 Task: Create in the project AgileFocus in Backlog an issue 'Develop a new tool for automated testing of mobile application battery consumption and energy efficiency', assign it to team member softage.3@softage.net and change the status to IN PROGRESS. Create in the project AgileFocus in Backlog an issue 'Upgrade the error logging and monitoring capabilities of a web application to improve error detection and resolution', assign it to team member softage.4@softage.net and change the status to IN PROGRESS
Action: Mouse moved to (335, 337)
Screenshot: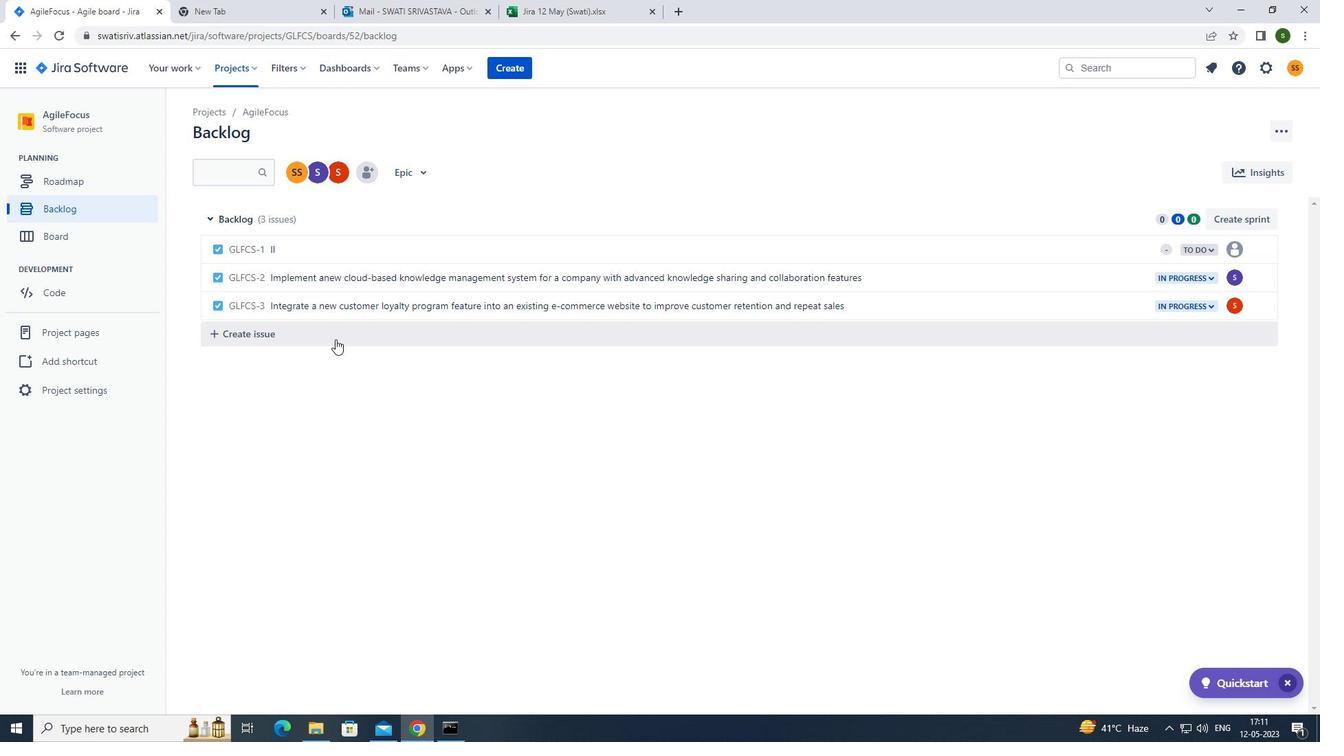 
Action: Mouse pressed left at (335, 337)
Screenshot: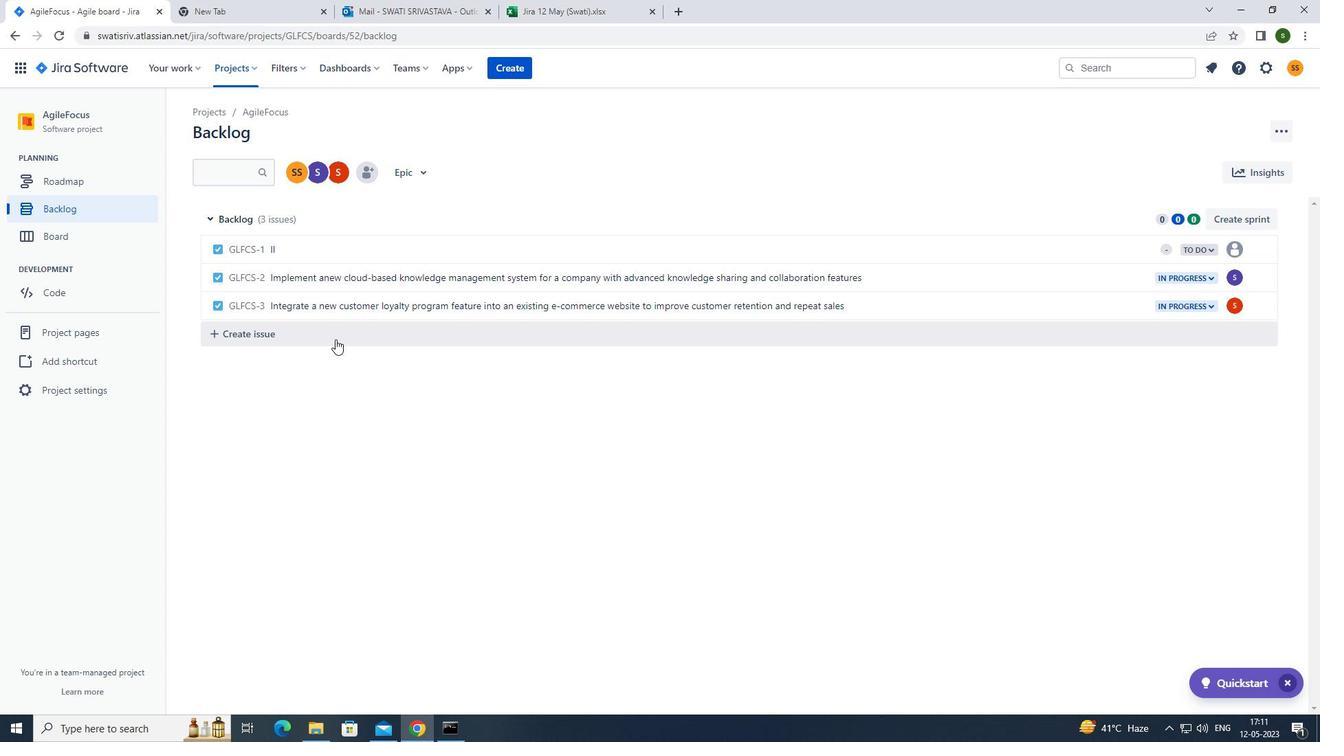 
Action: Mouse moved to (363, 333)
Screenshot: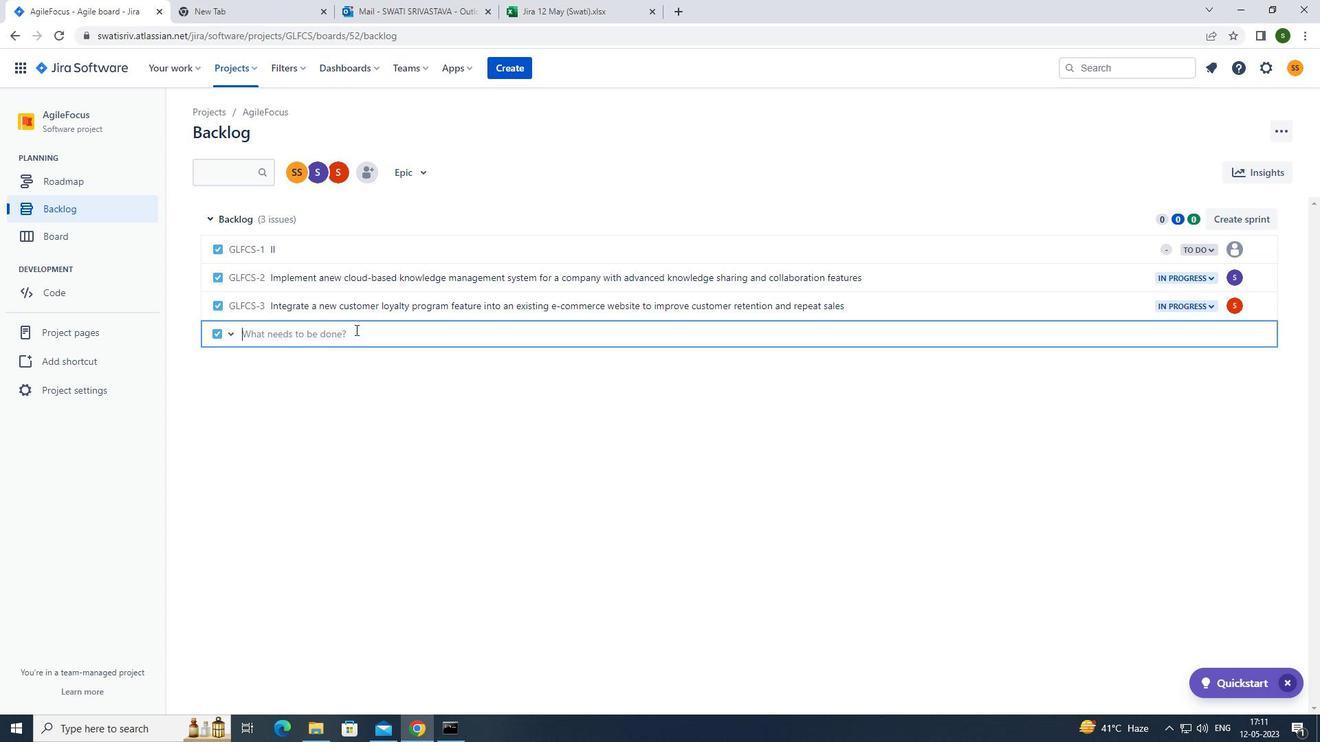 
Action: Key pressed <Key.caps_lock>d<Key.caps_lock>evelop<Key.space>a<Key.space>new<Key.space>tool<Key.space>for<Key.space>automated<Key.space>testing<Key.space>of<Key.space>mobile<Key.space>application<Key.space>battery<Key.space>consumption<Key.space>and<Key.space>energy<Key.space>efficiency<Key.enter>
Screenshot: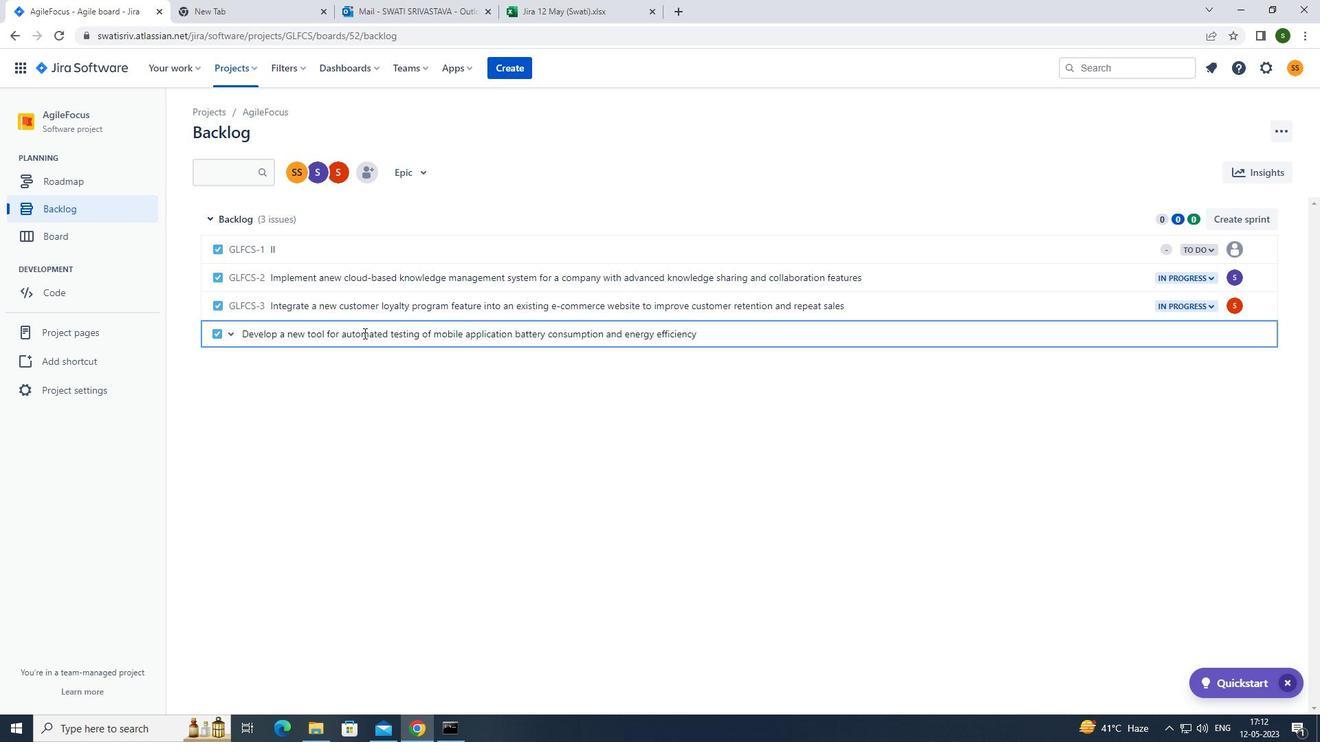 
Action: Mouse moved to (1231, 334)
Screenshot: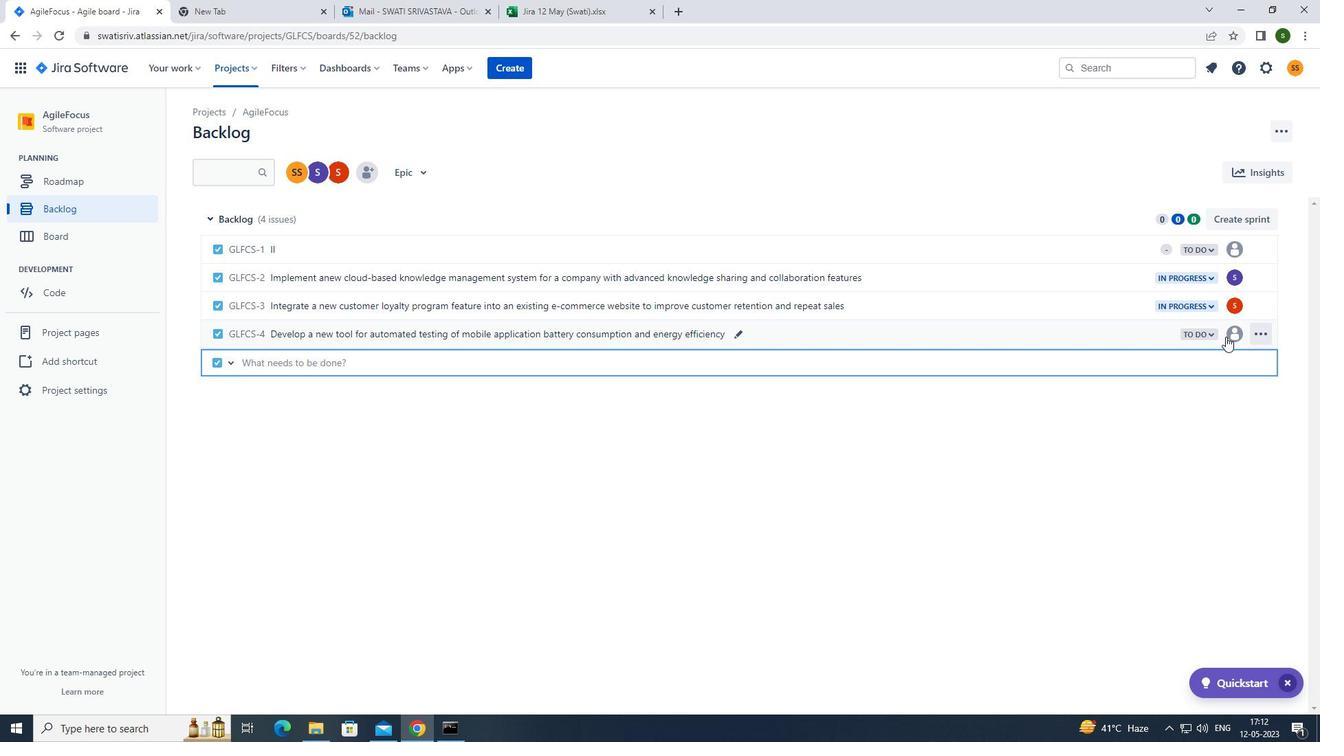 
Action: Mouse pressed left at (1231, 334)
Screenshot: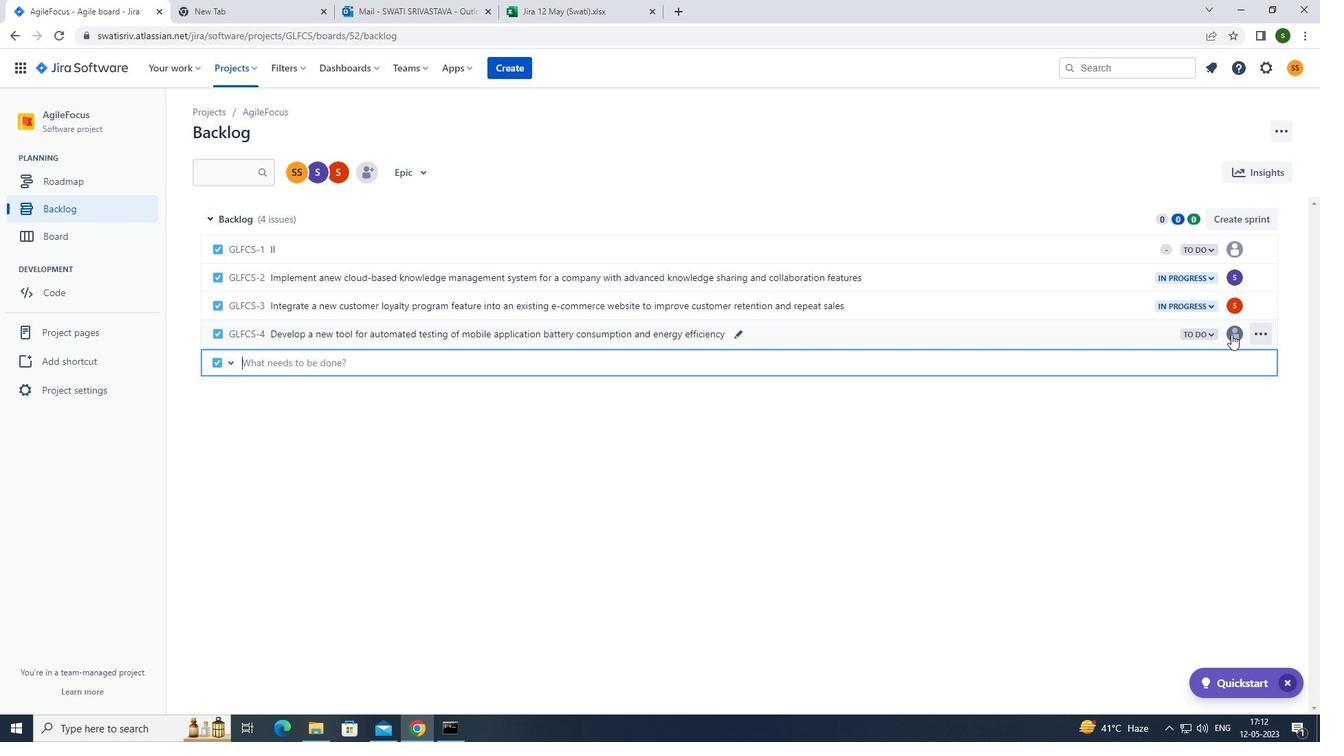 
Action: Mouse moved to (1117, 475)
Screenshot: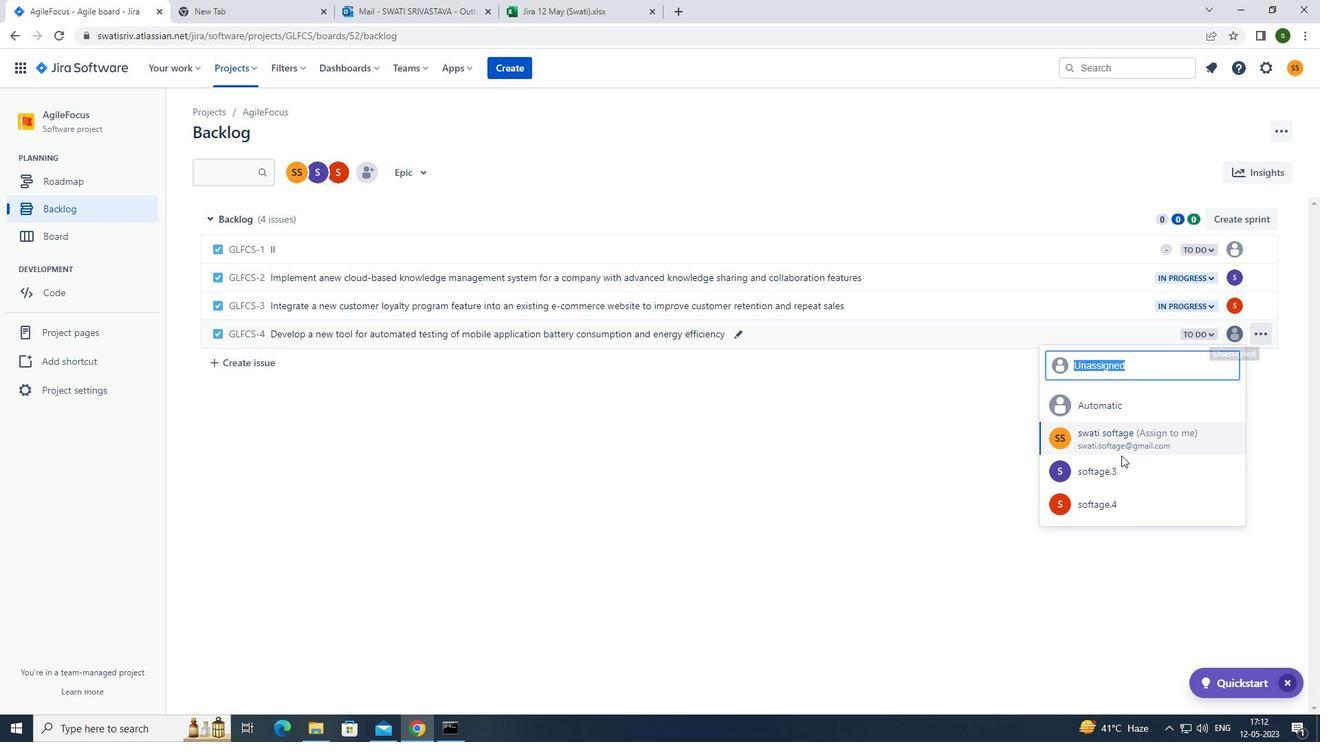 
Action: Mouse pressed left at (1117, 475)
Screenshot: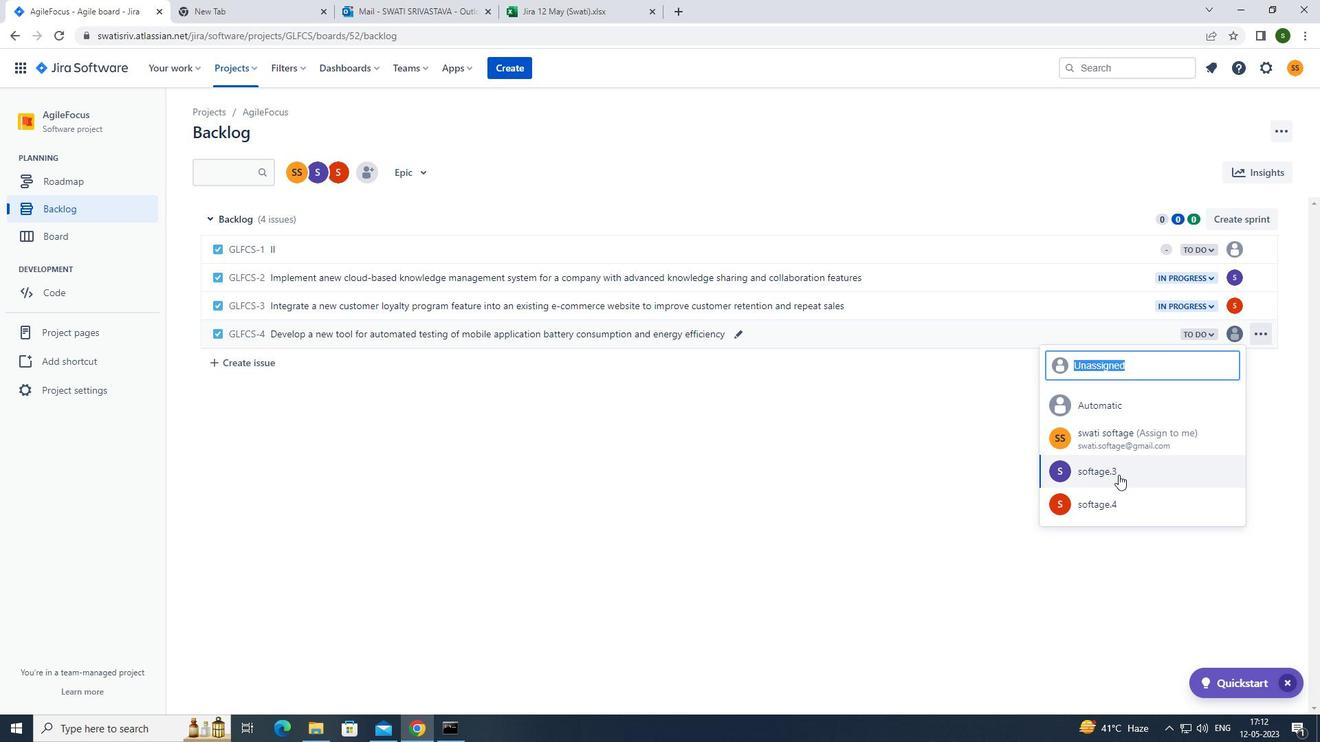 
Action: Mouse moved to (1198, 329)
Screenshot: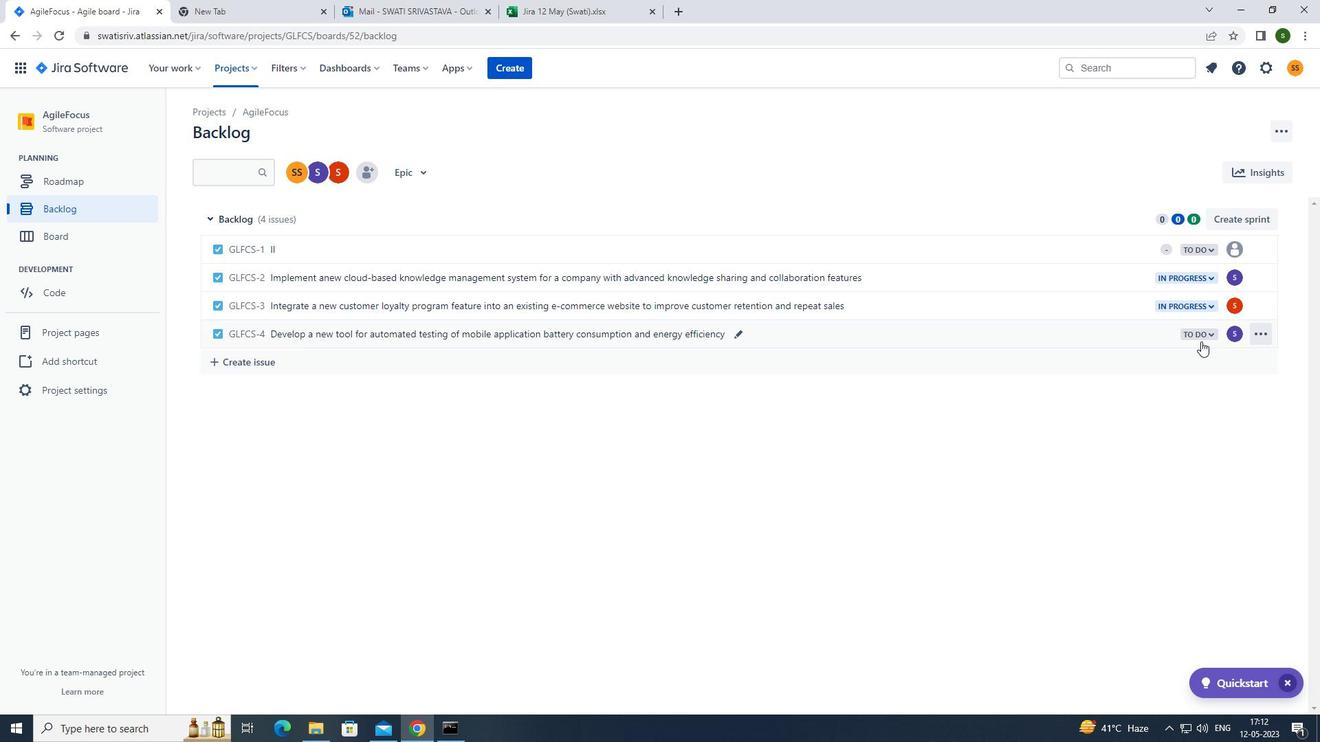 
Action: Mouse pressed left at (1198, 329)
Screenshot: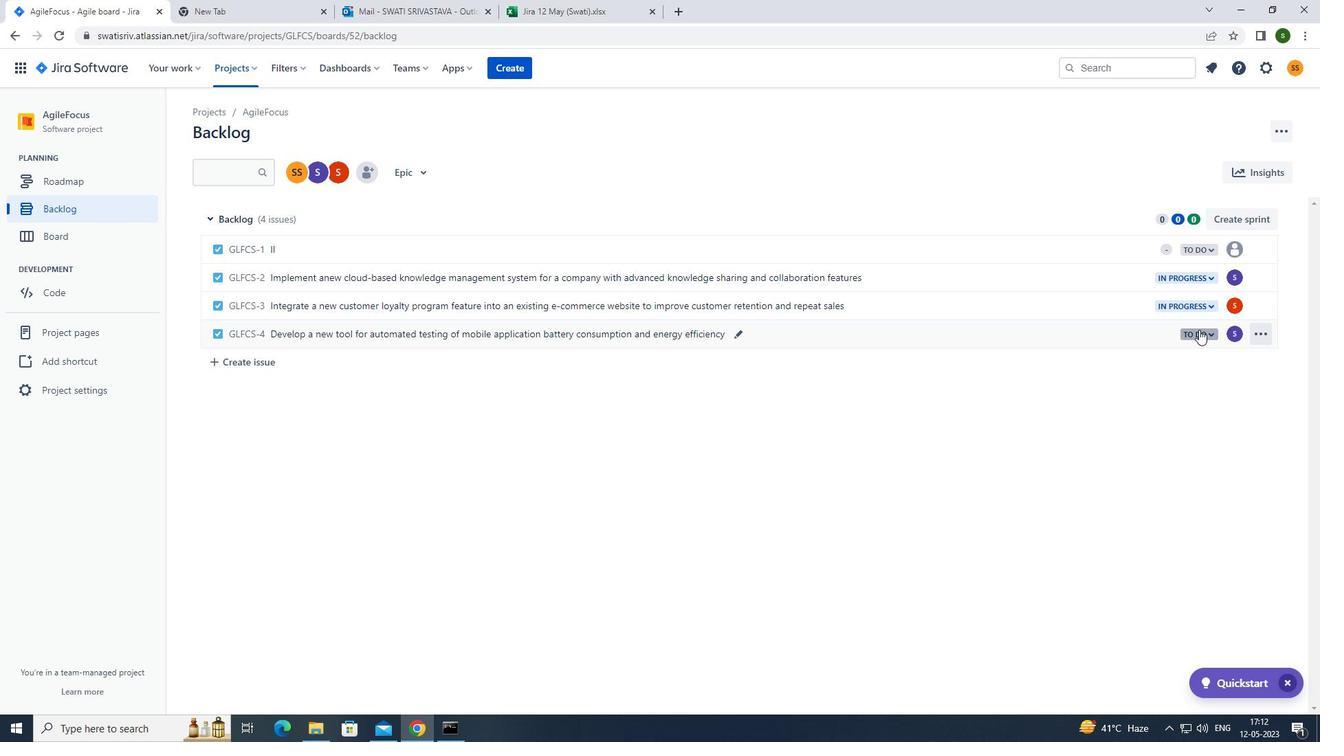 
Action: Mouse moved to (1113, 359)
Screenshot: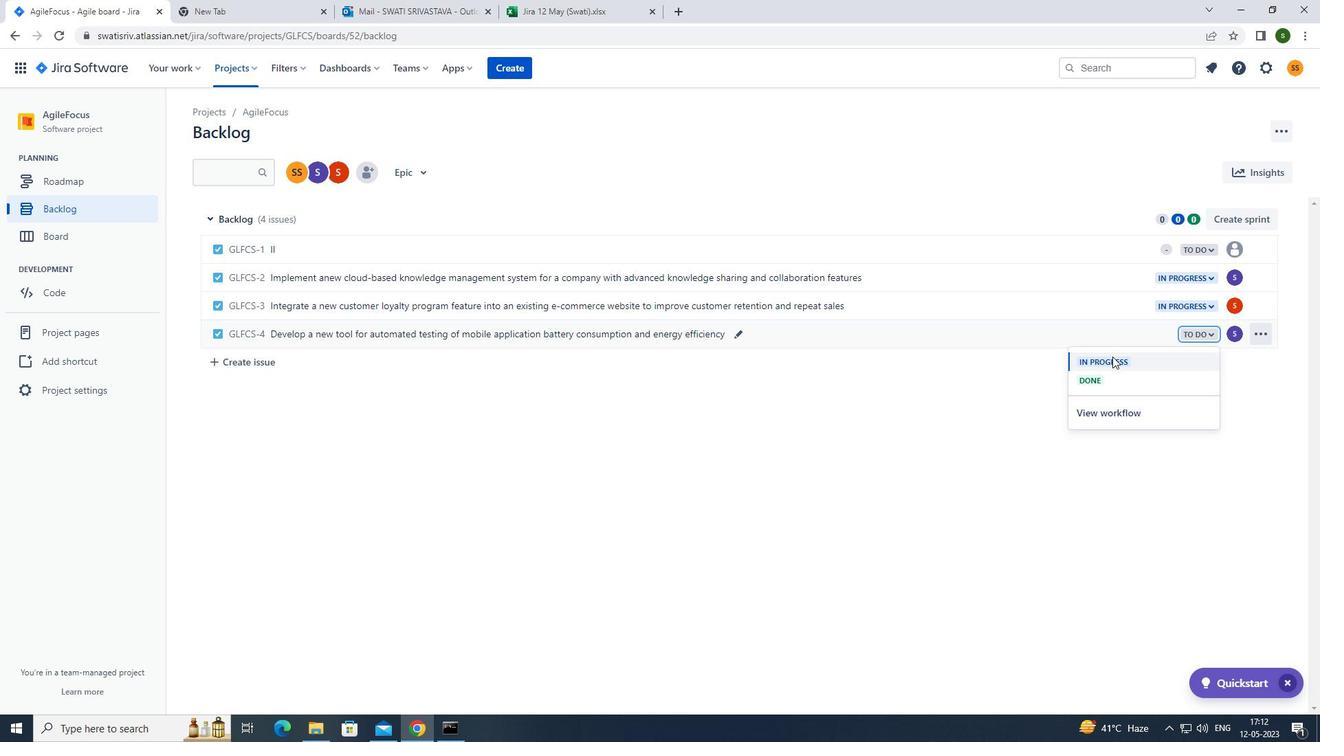
Action: Mouse pressed left at (1113, 359)
Screenshot: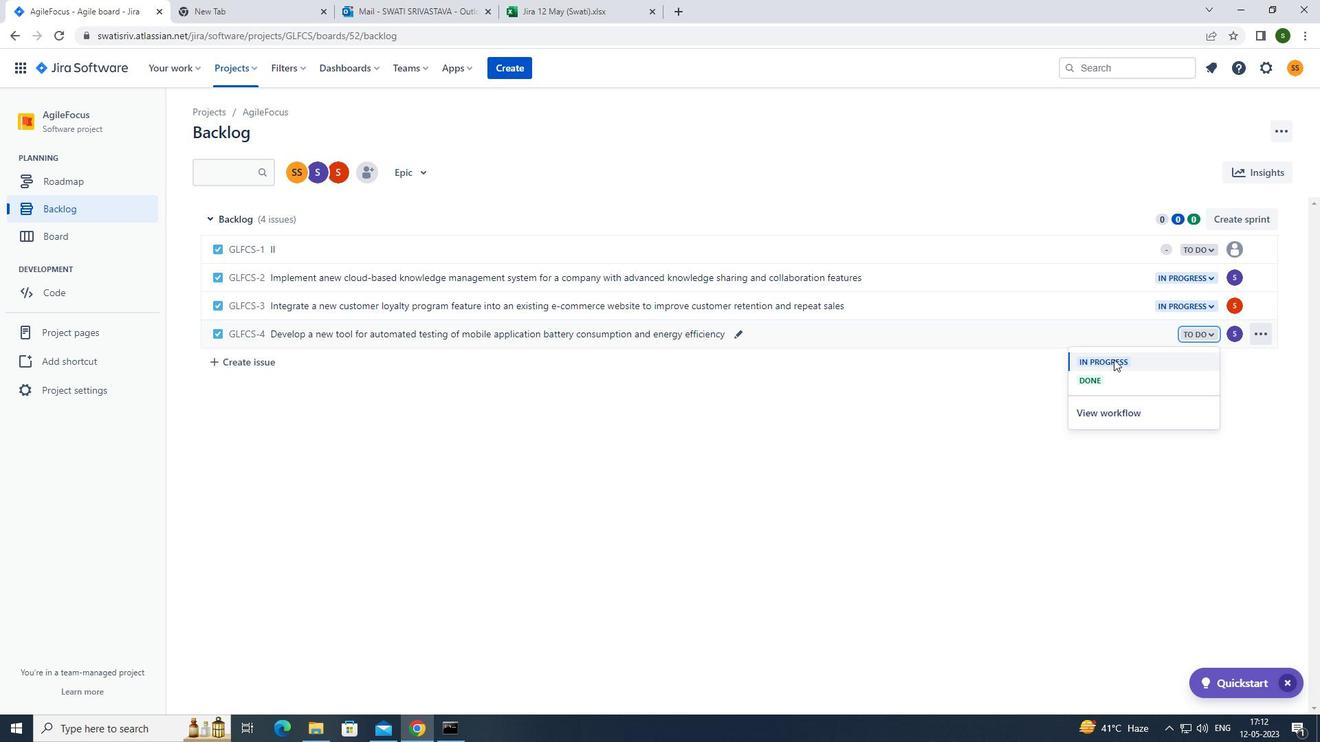 
Action: Mouse moved to (499, 361)
Screenshot: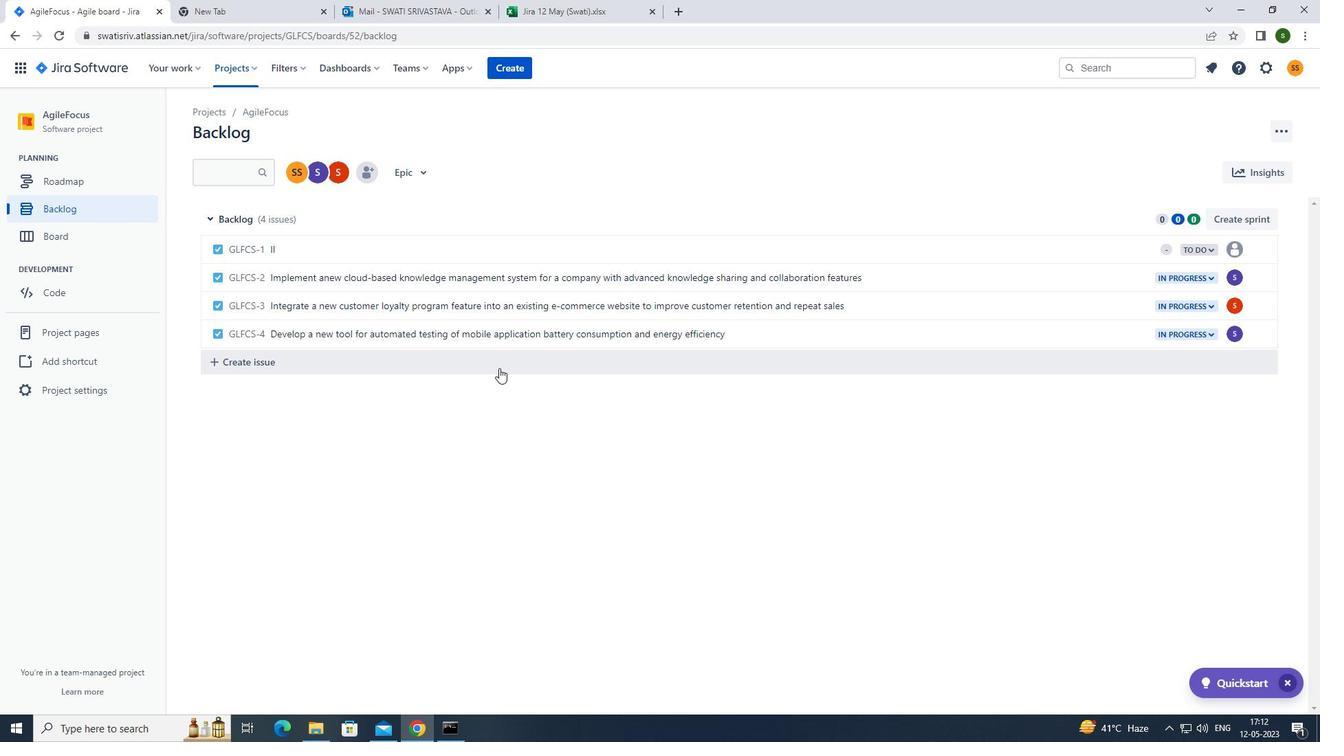 
Action: Mouse pressed left at (499, 361)
Screenshot: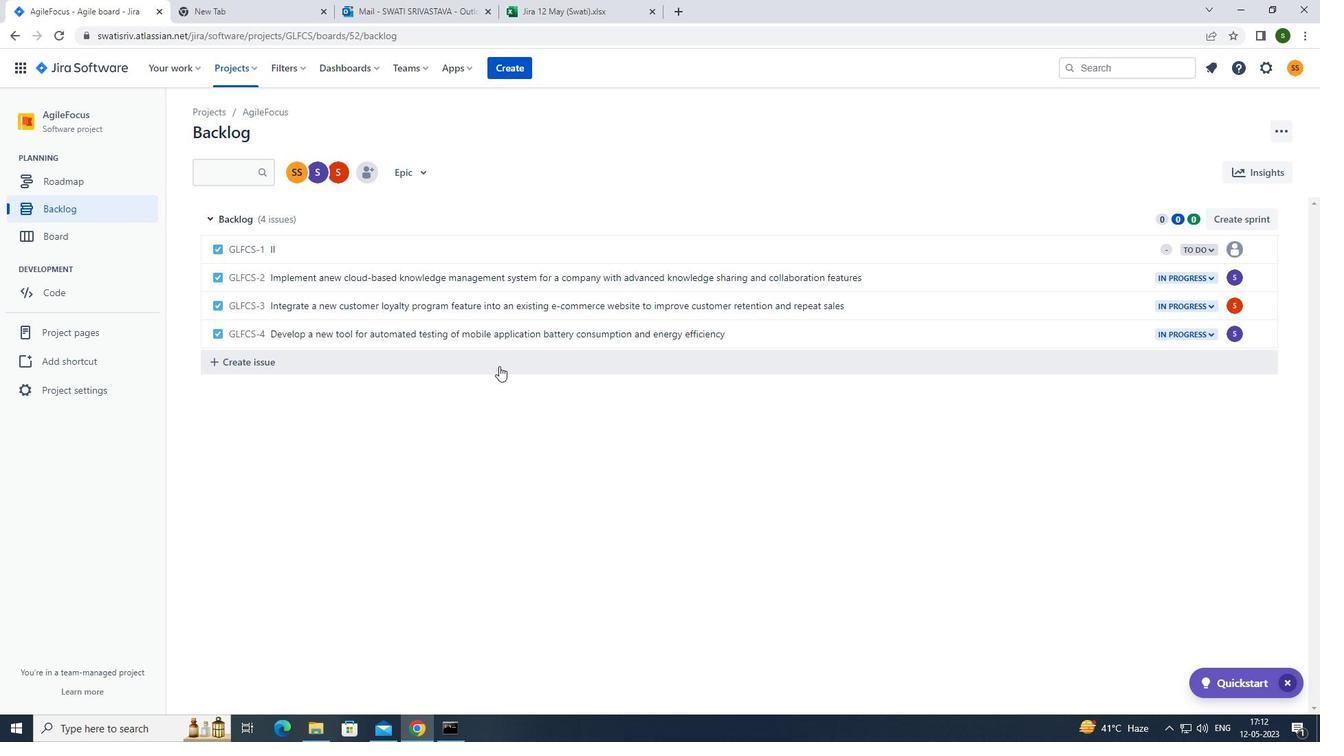 
Action: Key pressed <Key.caps_lock>u<Key.caps_lock>pgrade<Key.space>the<Key.space>error<Key.space>logging<Key.space>and<Key.space>monitoring<Key.space>capabilitites<Key.space>of<Key.space>a<Key.space>web<Key.space>application<Key.space>to<Key.space>improve<Key.space>error<Key.space>detection<Key.space>and<Key.space>resoultion<Key.enter>
Screenshot: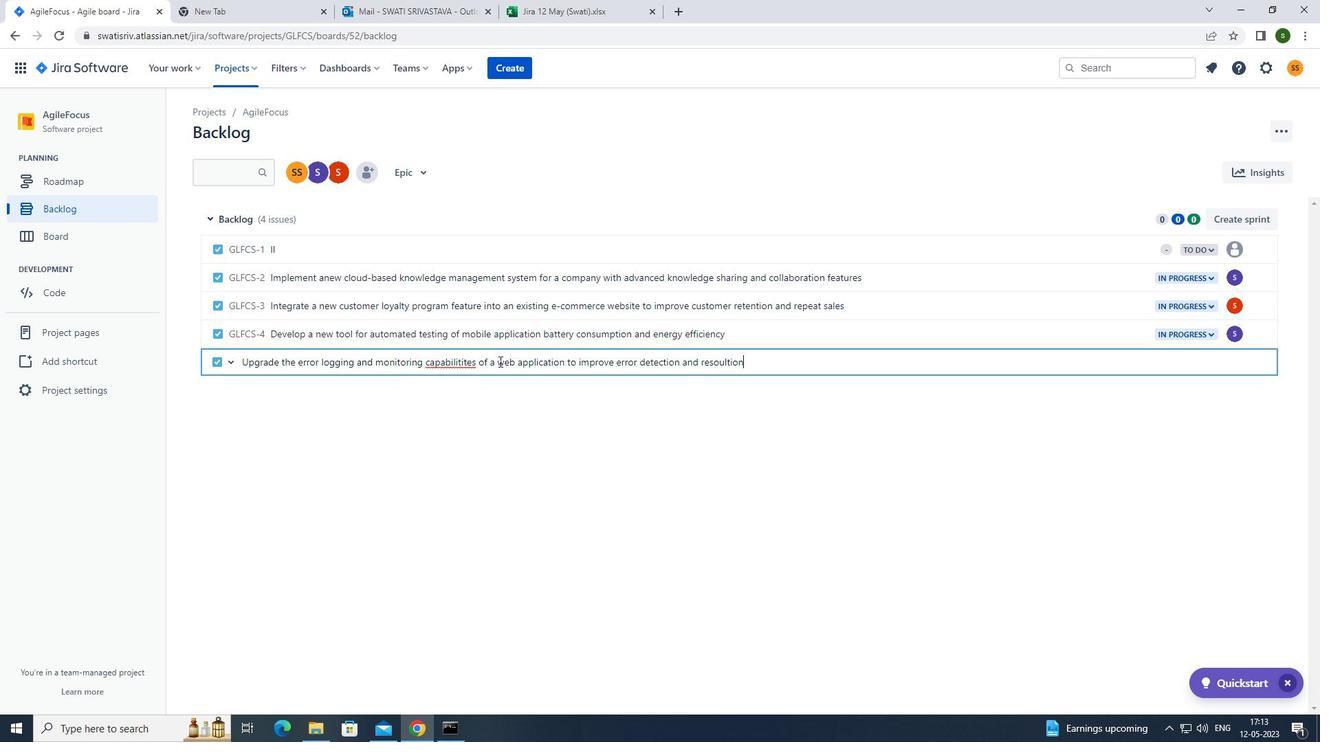 
Action: Mouse moved to (1228, 360)
Screenshot: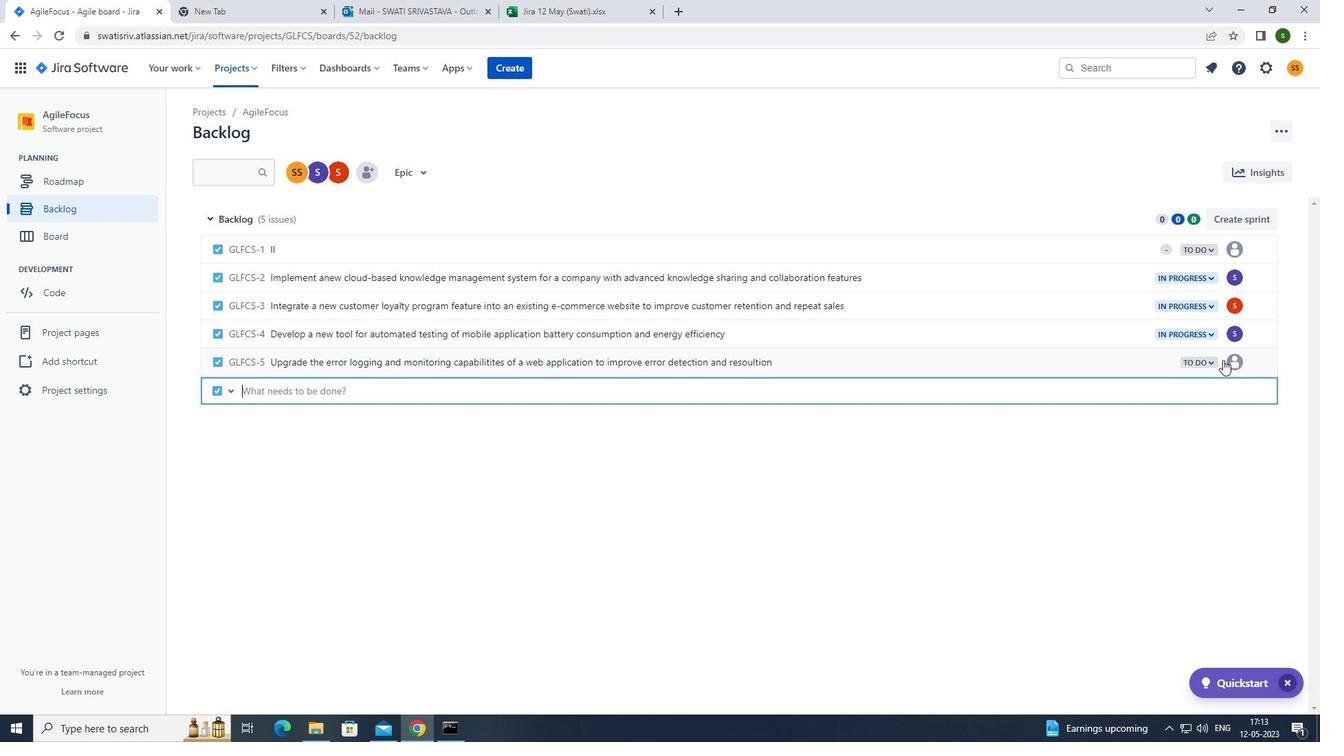 
Action: Mouse pressed left at (1228, 360)
Screenshot: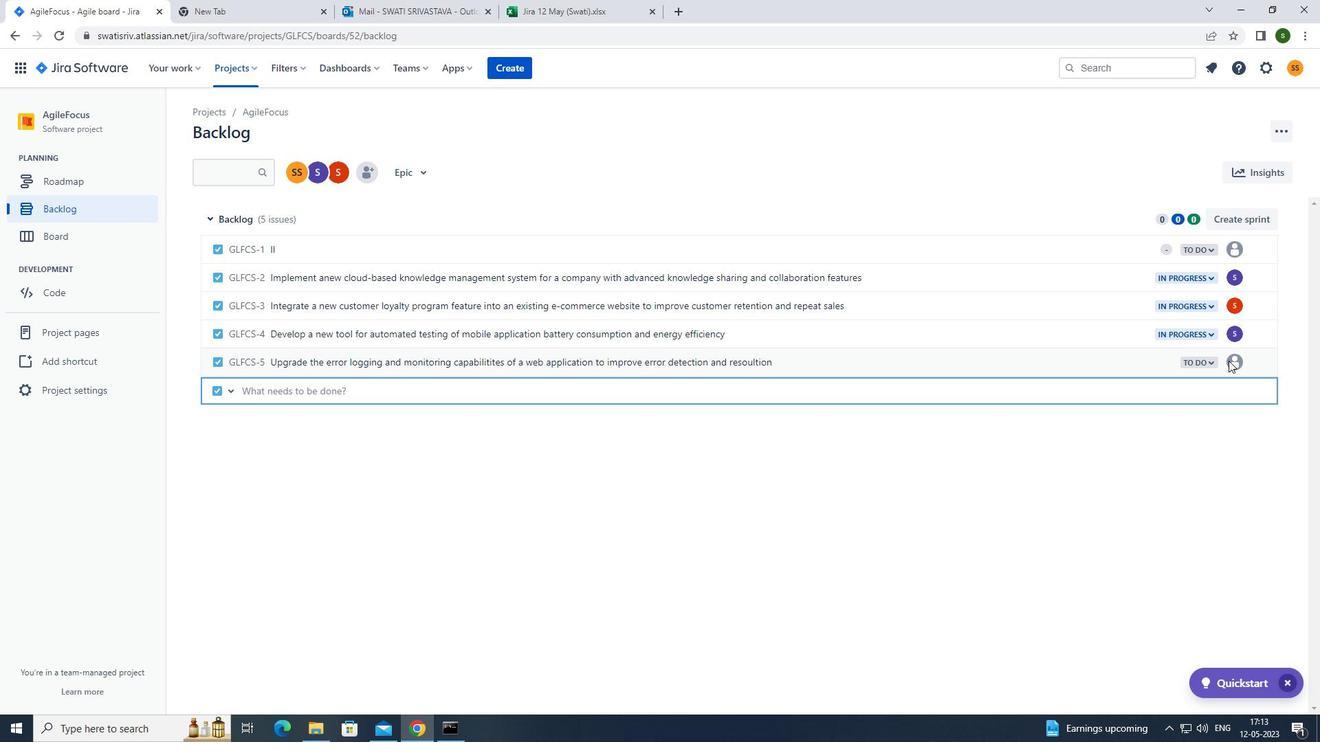 
Action: Mouse moved to (1236, 364)
Screenshot: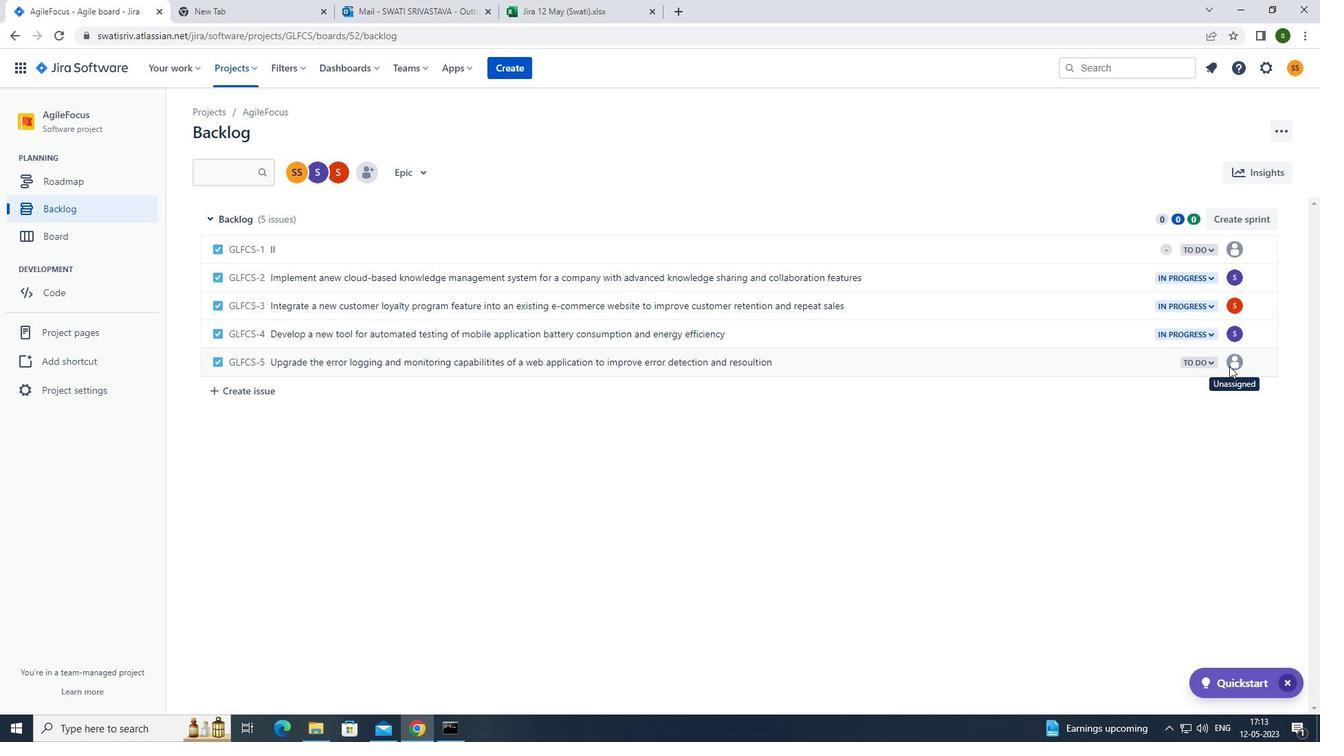 
Action: Mouse pressed left at (1236, 364)
Screenshot: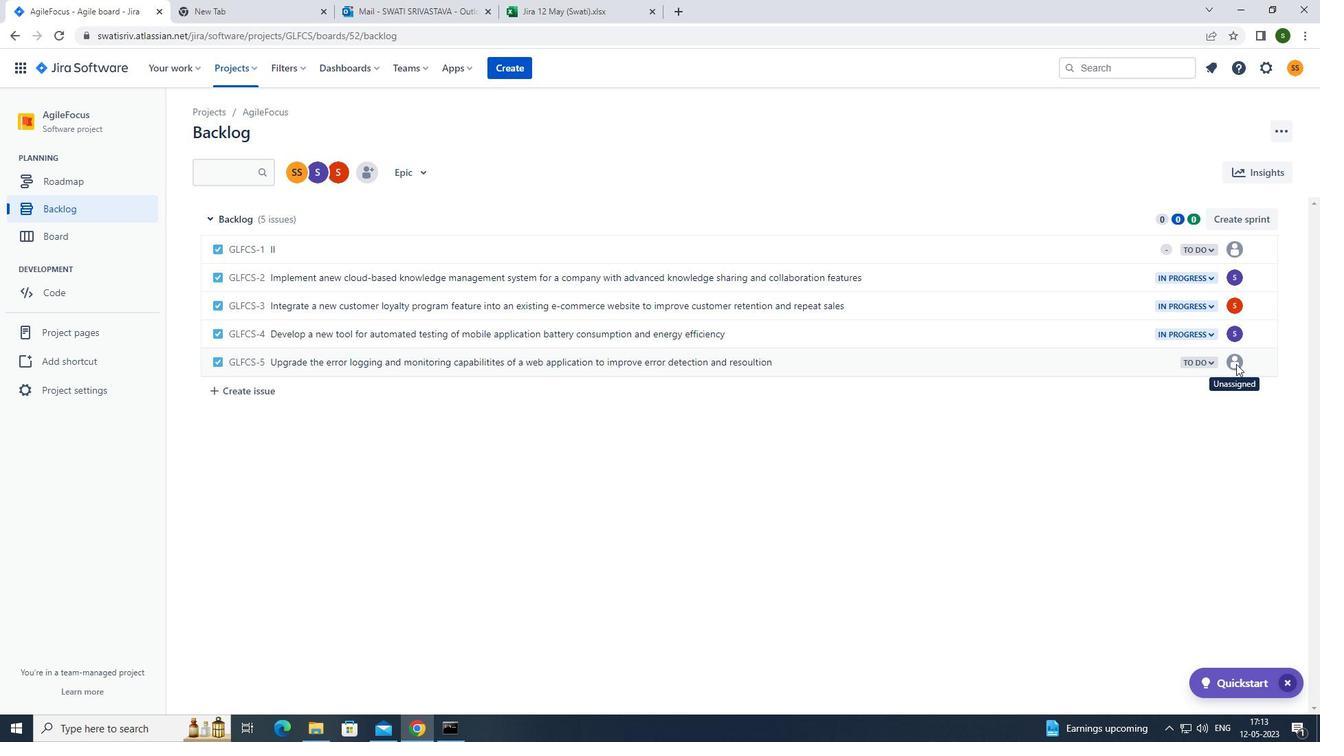 
Action: Mouse moved to (1234, 362)
Screenshot: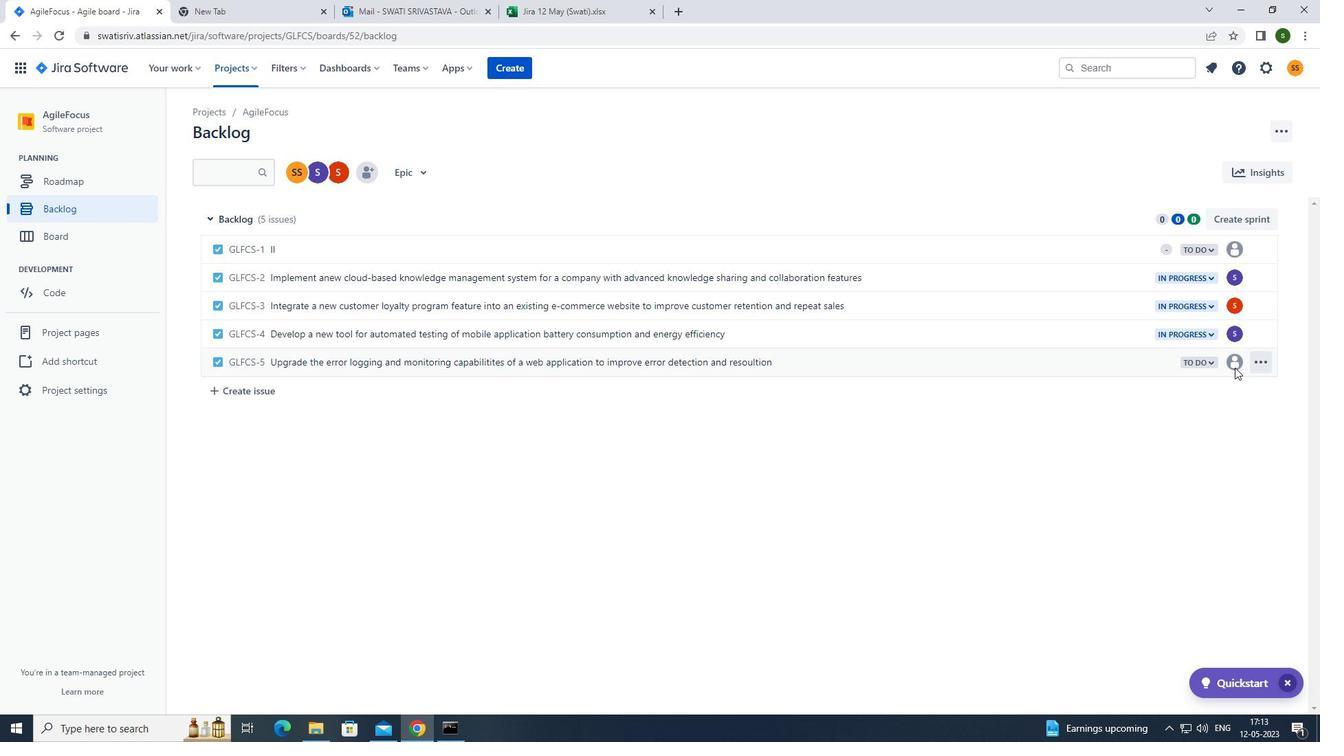 
Action: Mouse pressed left at (1234, 362)
Screenshot: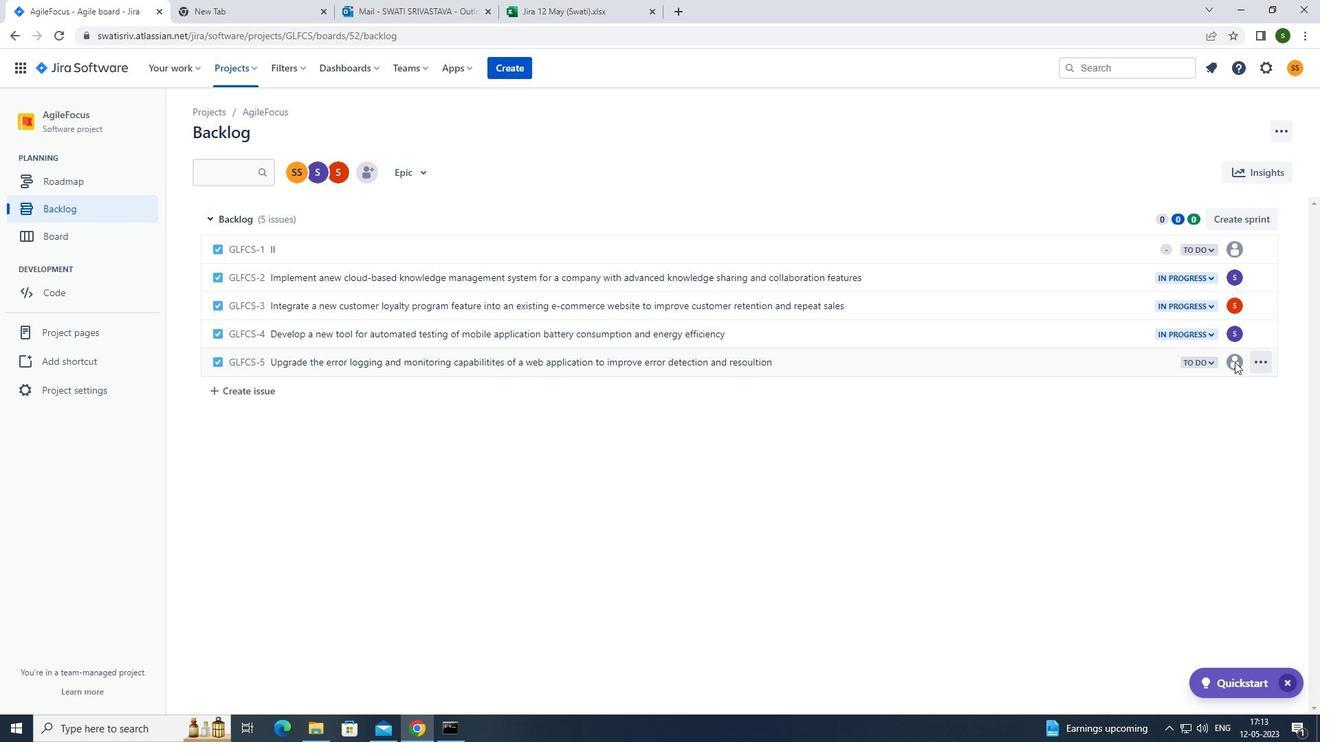 
Action: Mouse pressed left at (1234, 362)
Screenshot: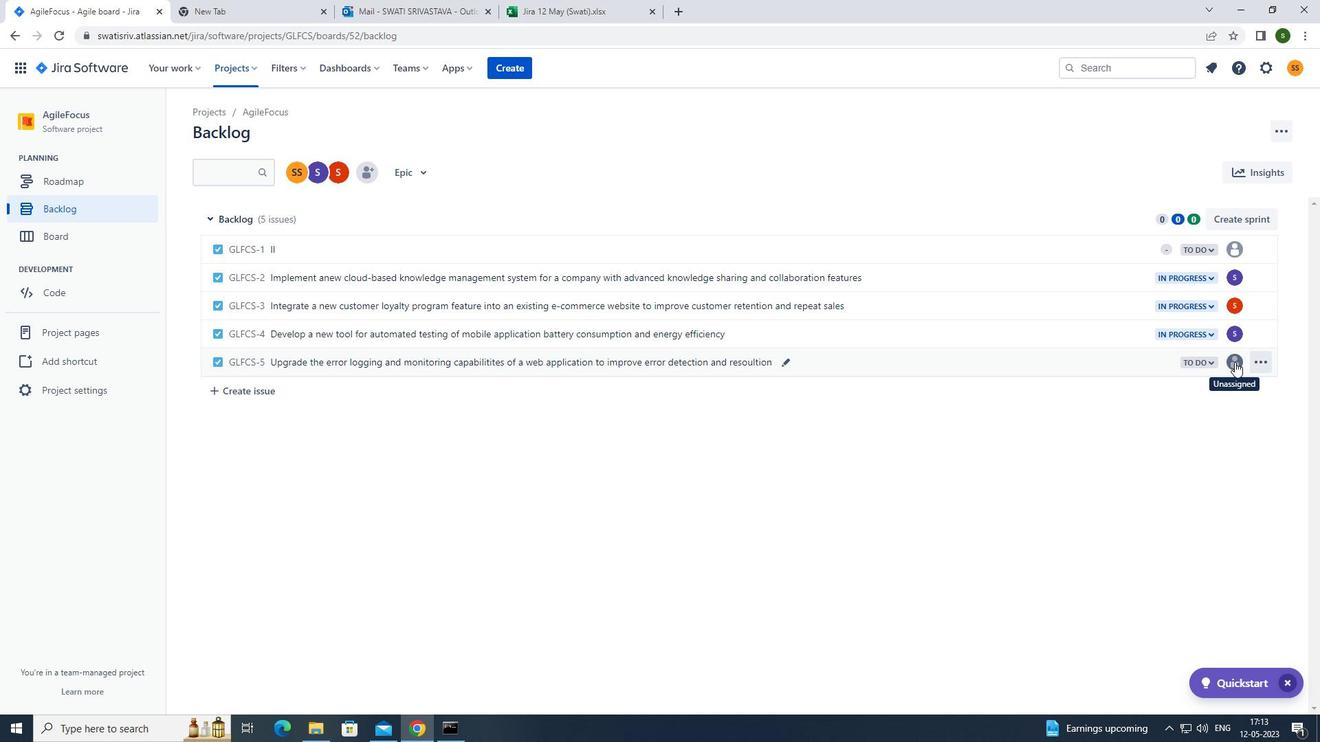 
Action: Mouse moved to (1127, 528)
Screenshot: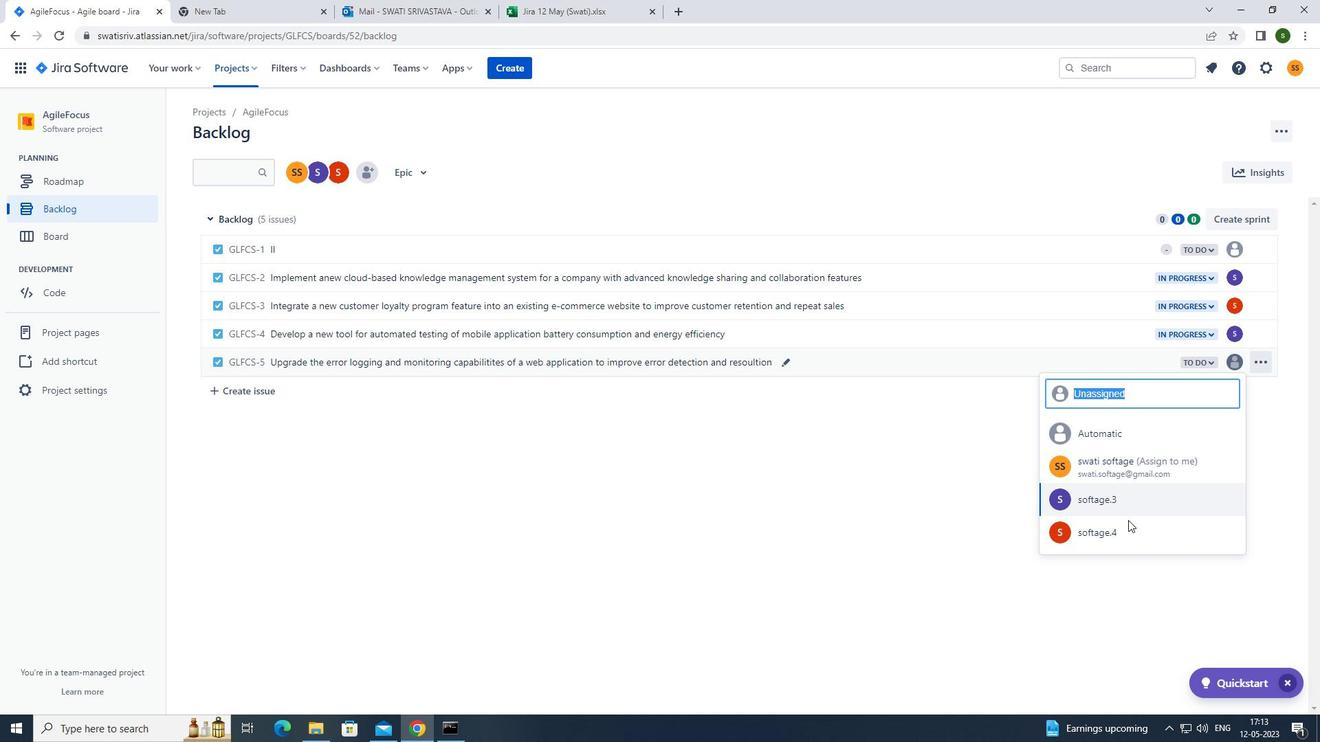 
Action: Mouse pressed left at (1127, 528)
Screenshot: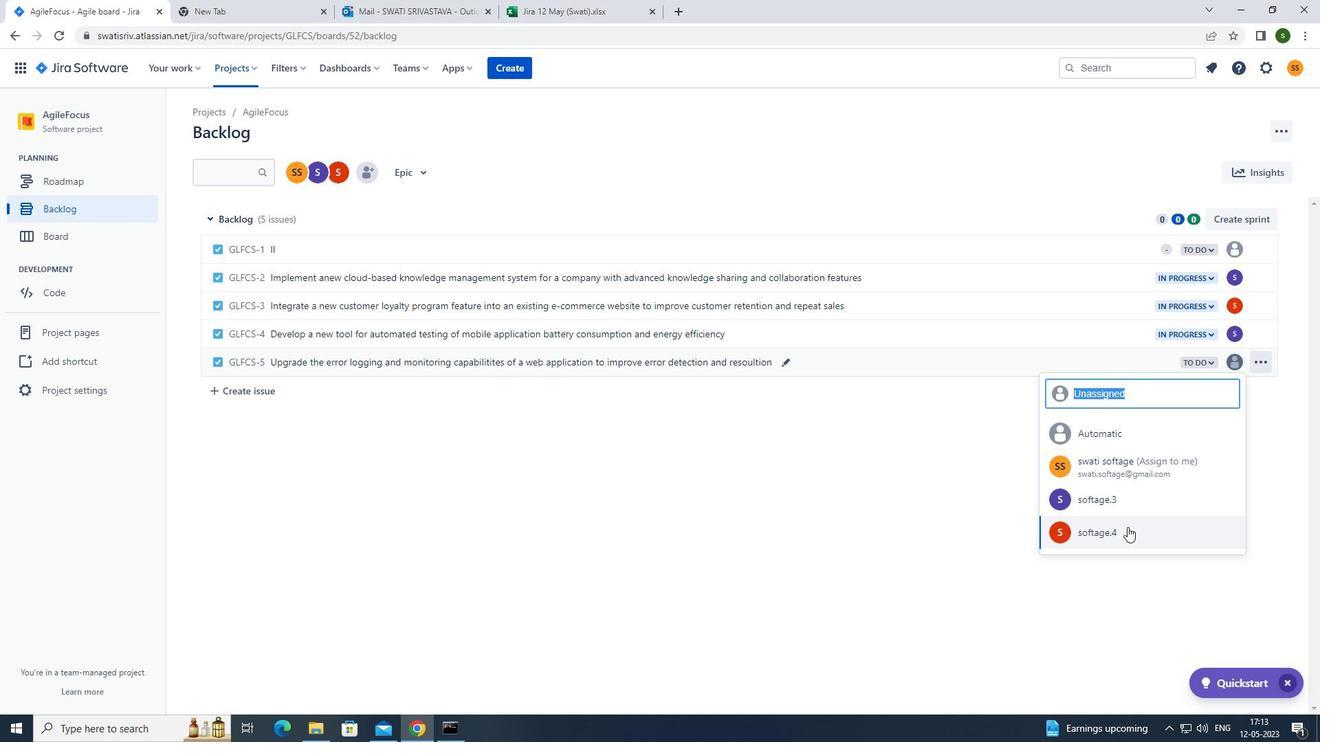 
Action: Mouse moved to (1203, 366)
Screenshot: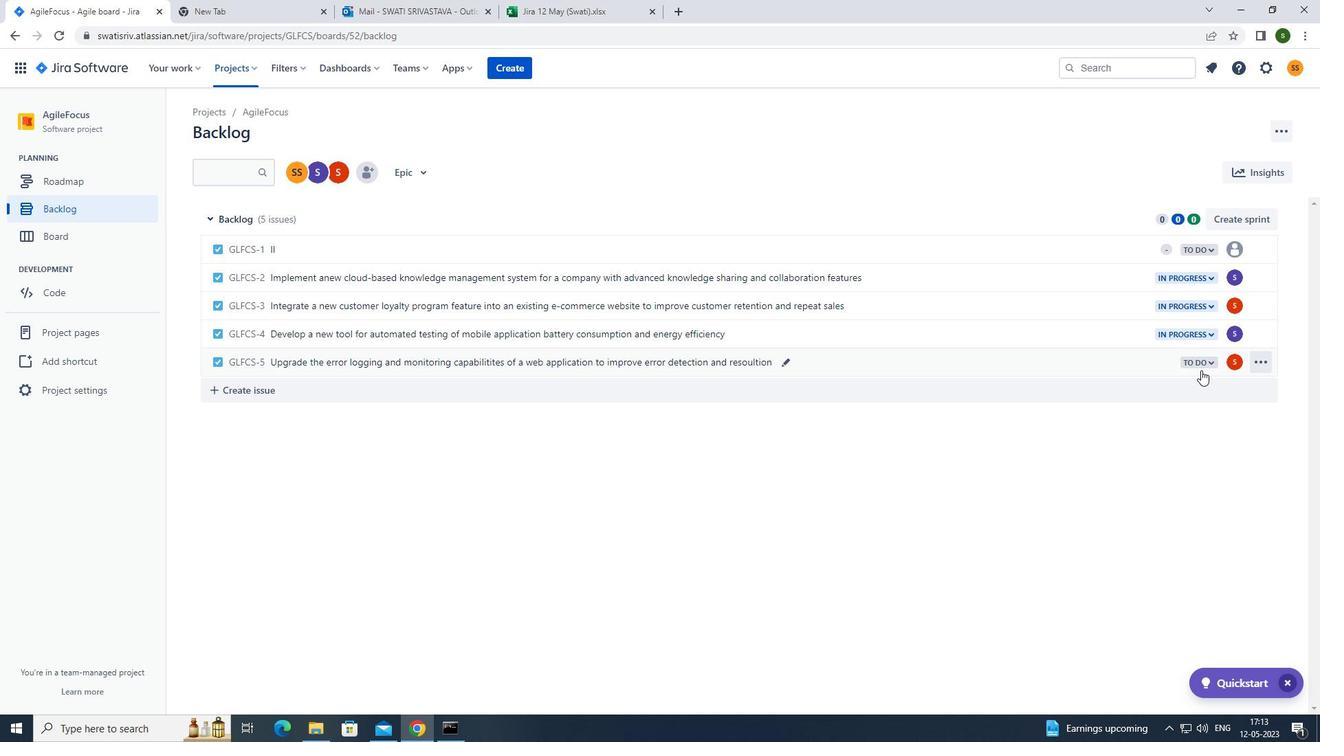 
Action: Mouse pressed left at (1203, 366)
Screenshot: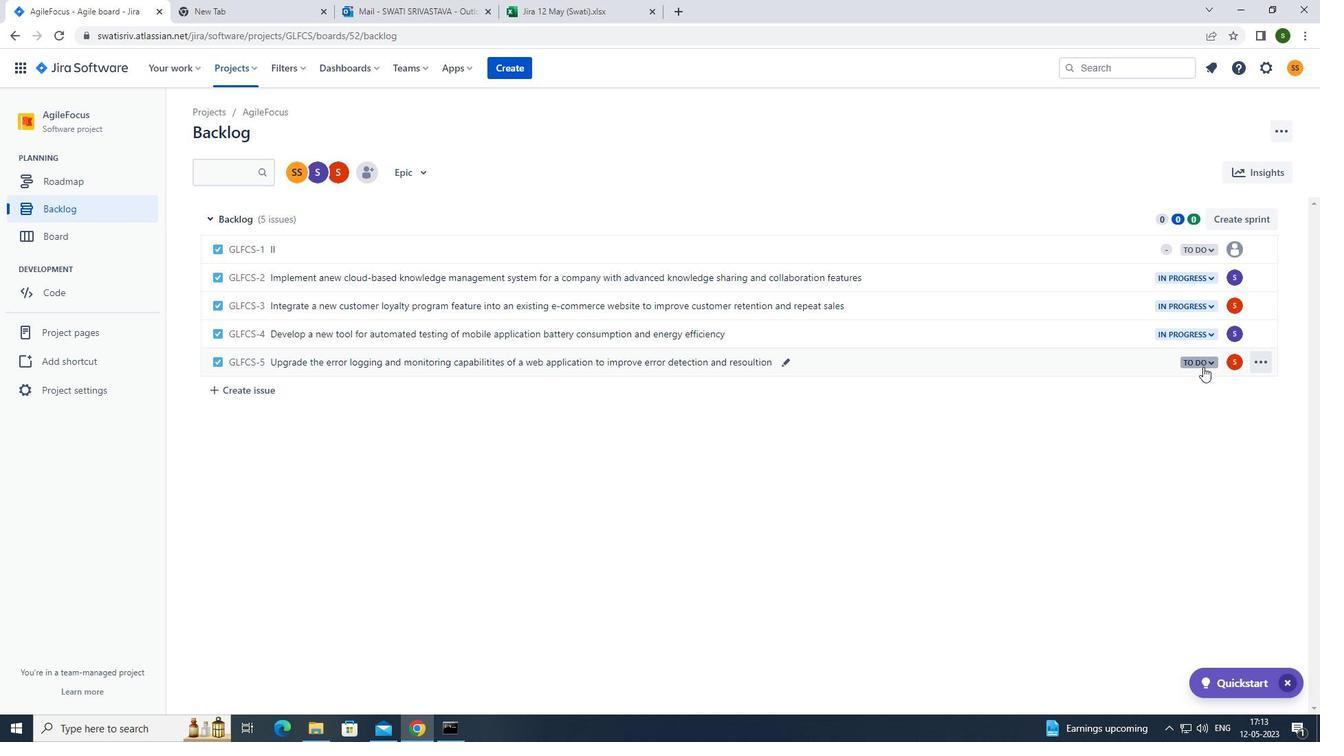 
Action: Mouse moved to (1139, 390)
Screenshot: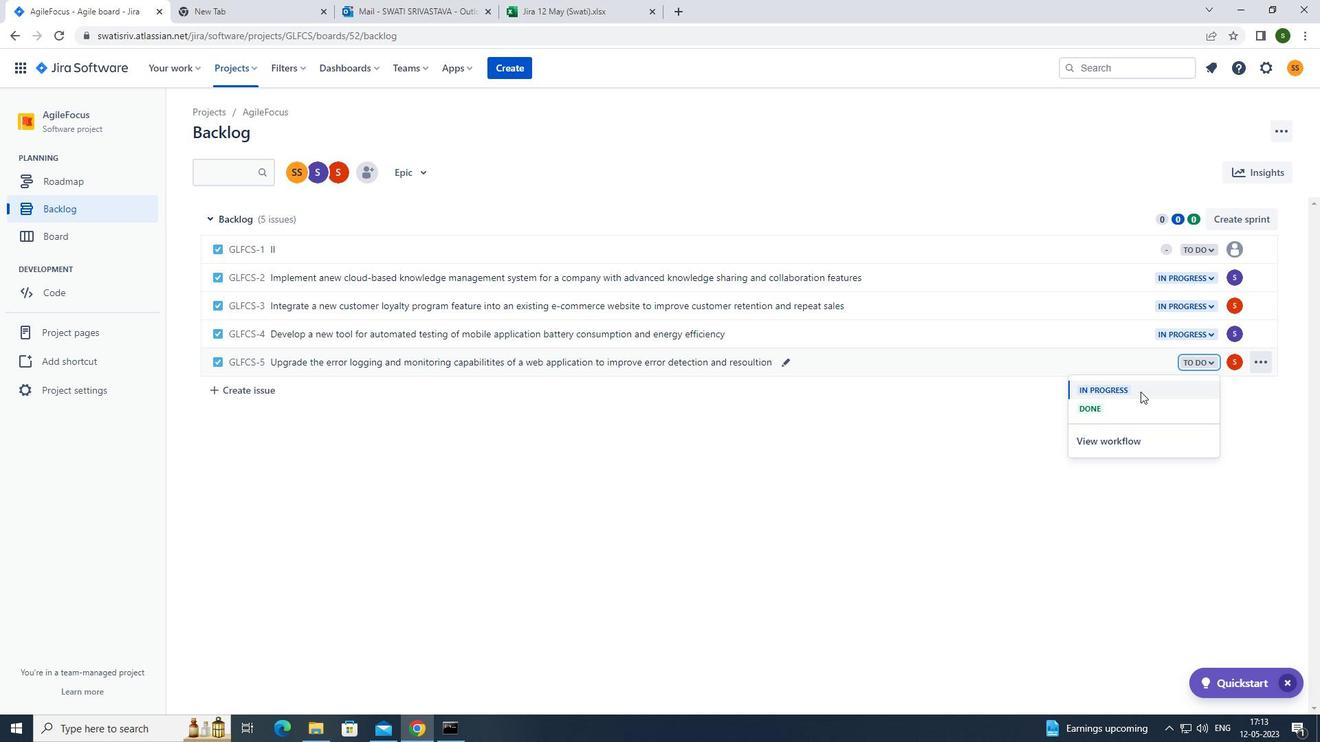 
Action: Mouse pressed left at (1139, 390)
Screenshot: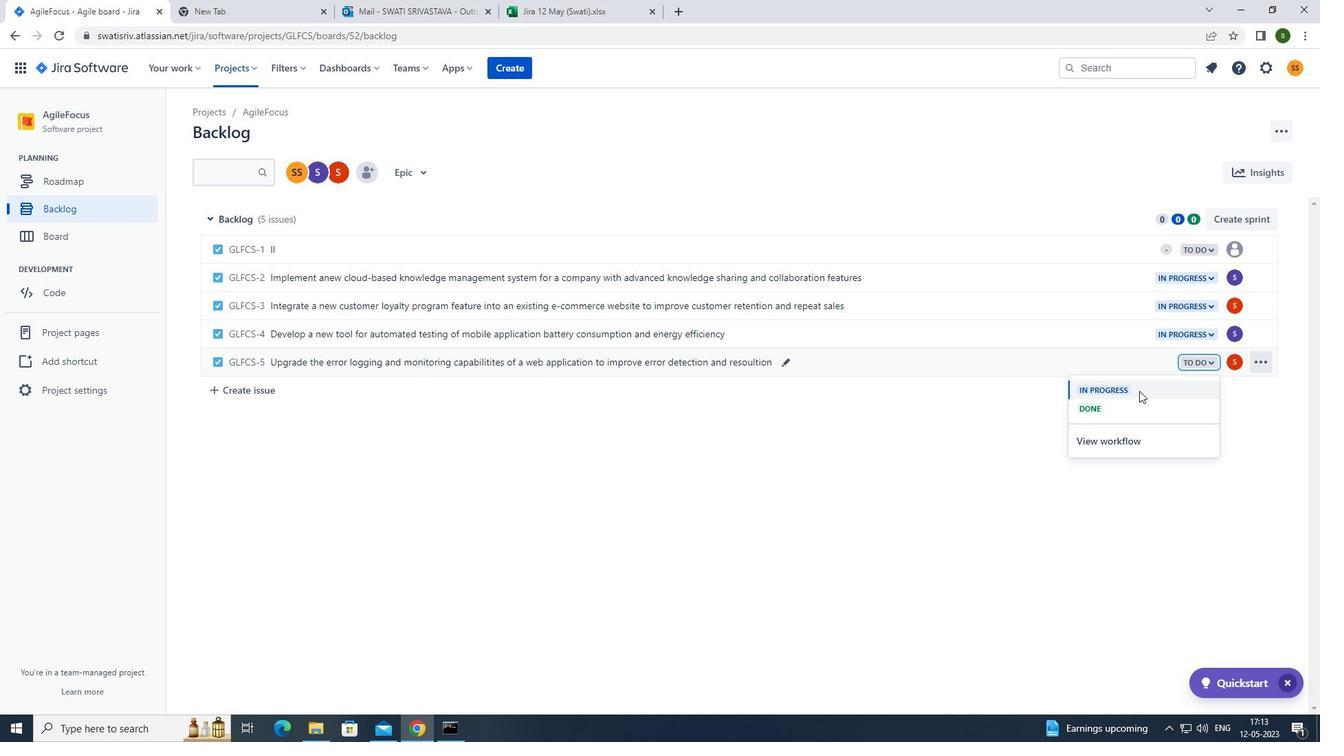 
Action: Mouse moved to (963, 468)
Screenshot: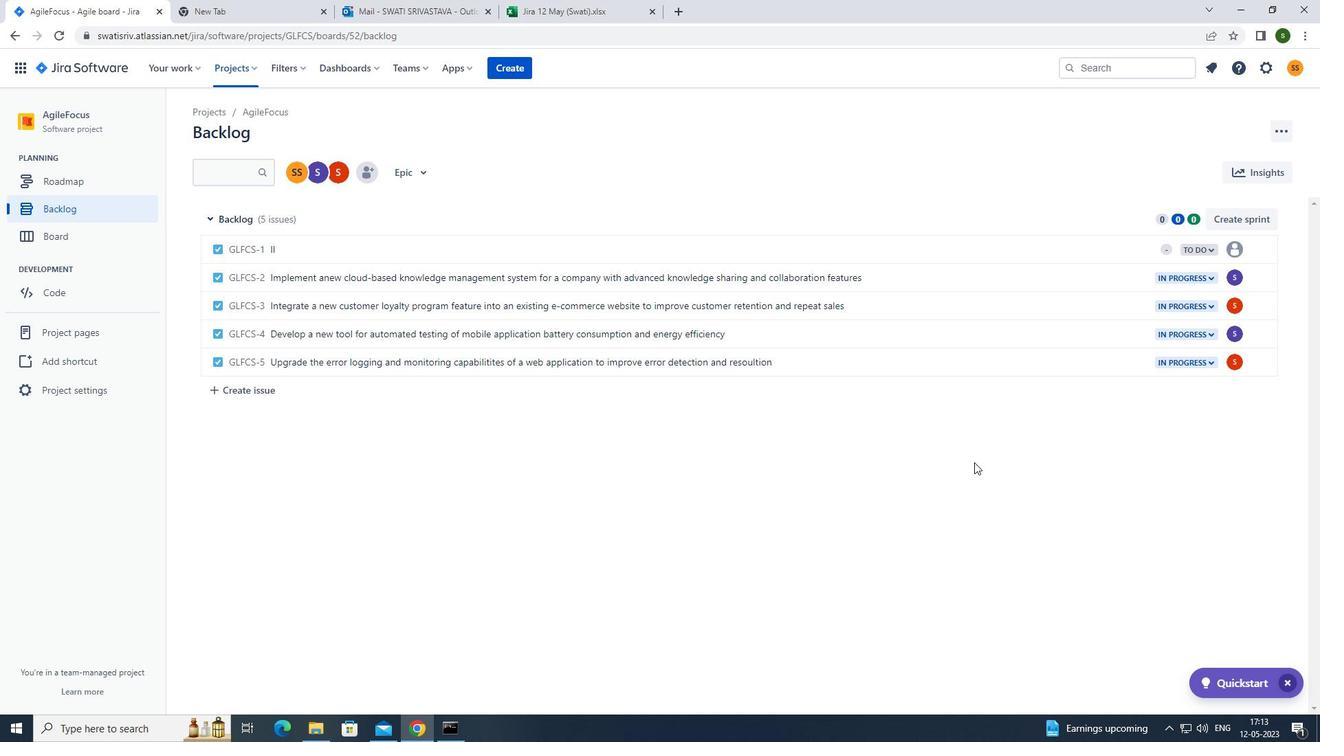 
